 Task: In the Company capgemini.com, Log Linkedin Message with description: 'Sent a LinkedIn message to a potential buyer offering a personalized solution.'; Add date: '14 September, 2023' and time 5:00:PM; Add contact from the company's contact and save. Logged in from softage.10@softage.net
Action: Mouse moved to (88, 65)
Screenshot: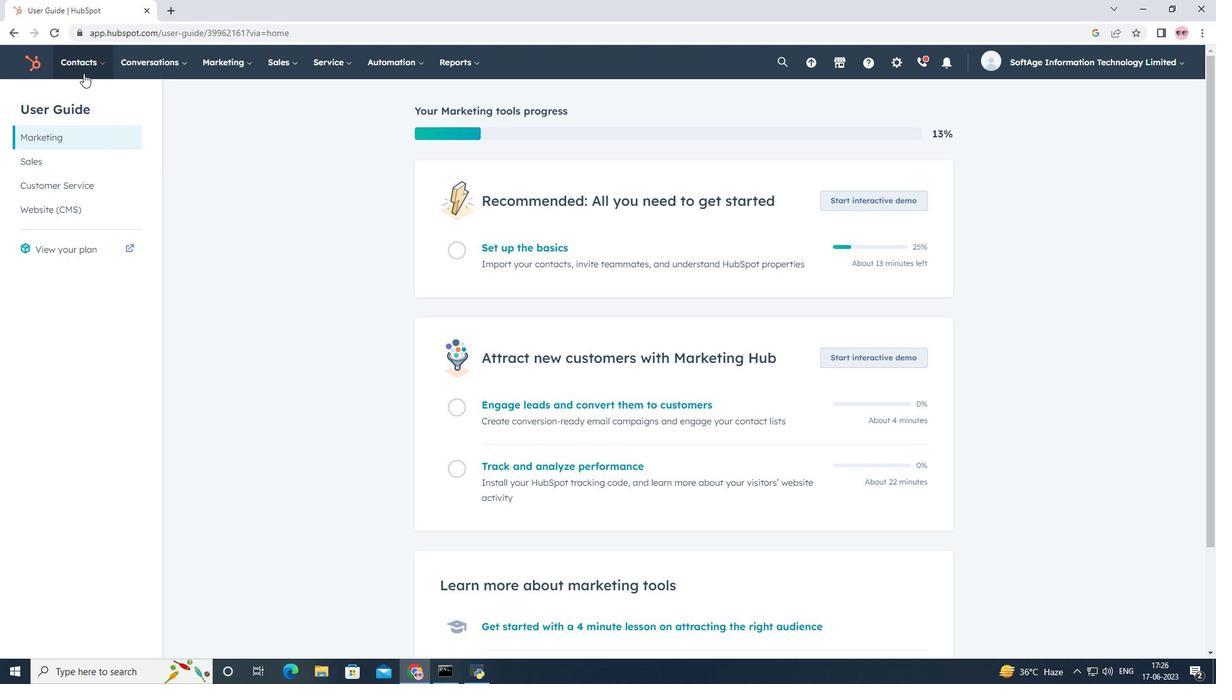 
Action: Mouse pressed left at (88, 65)
Screenshot: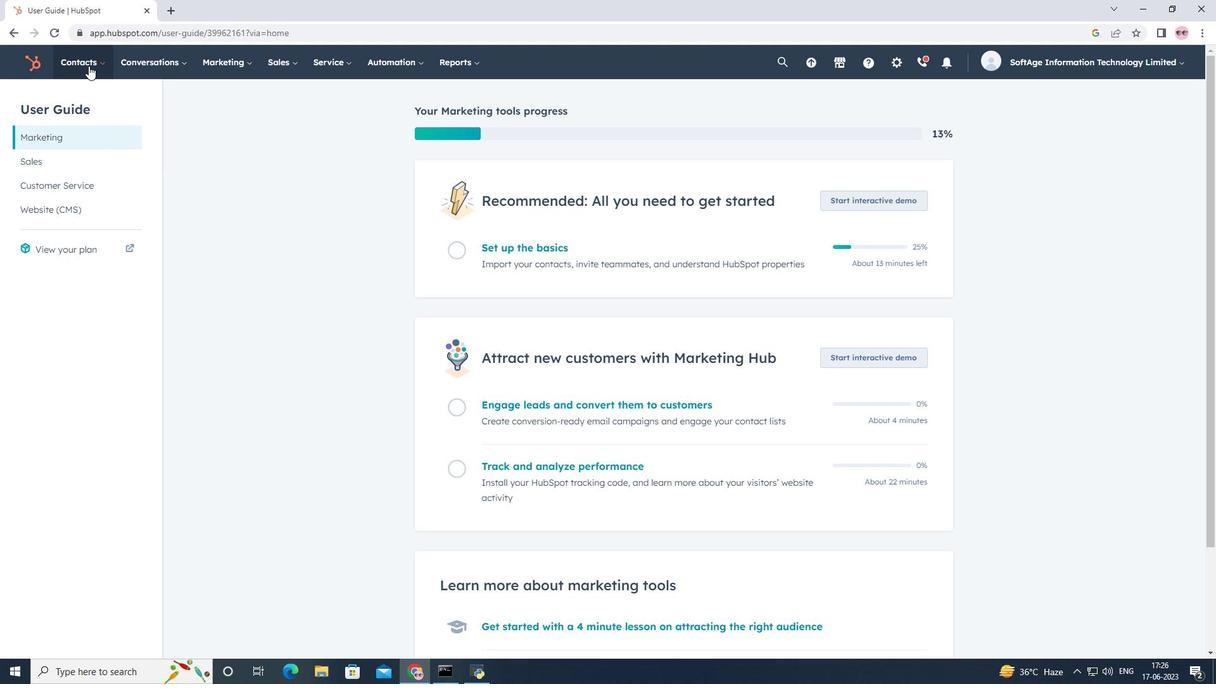 
Action: Mouse moved to (102, 127)
Screenshot: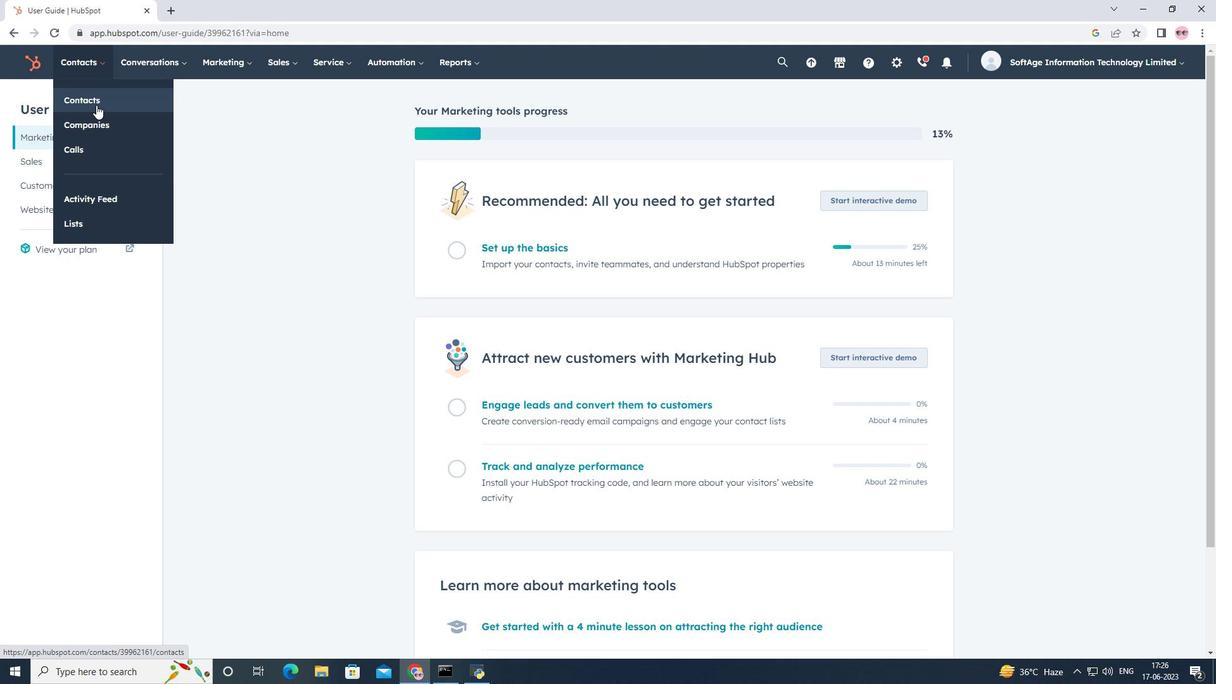 
Action: Mouse pressed left at (102, 127)
Screenshot: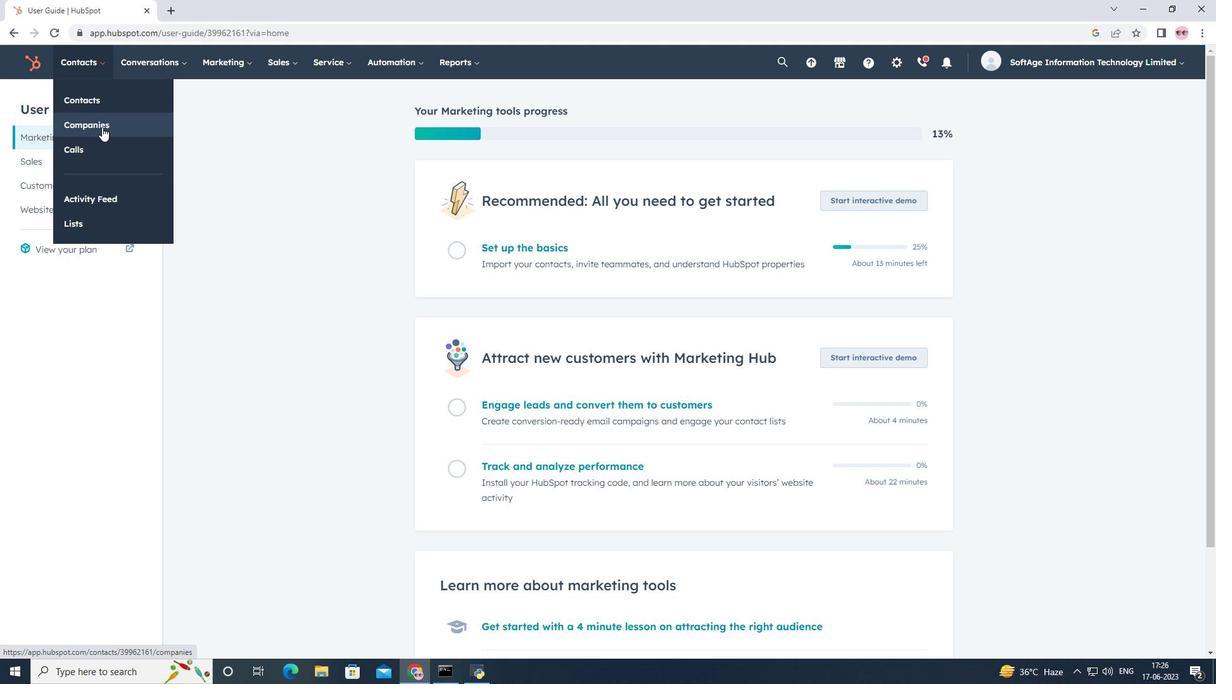 
Action: Mouse moved to (143, 210)
Screenshot: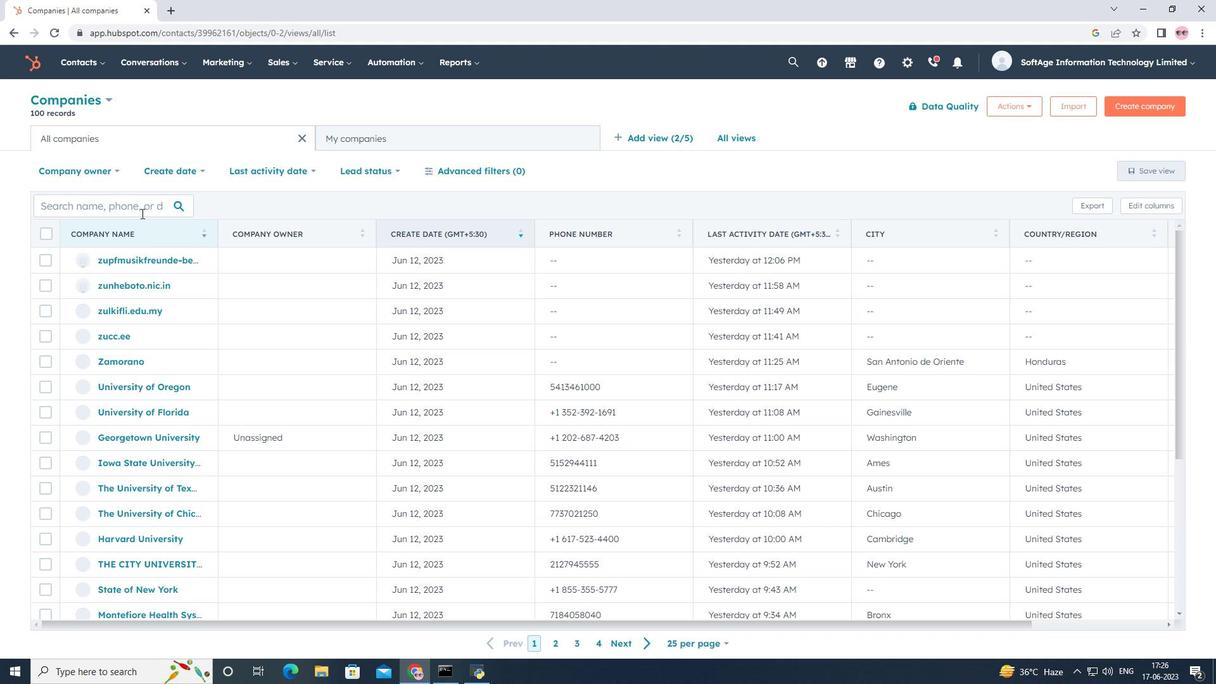 
Action: Mouse pressed left at (143, 210)
Screenshot: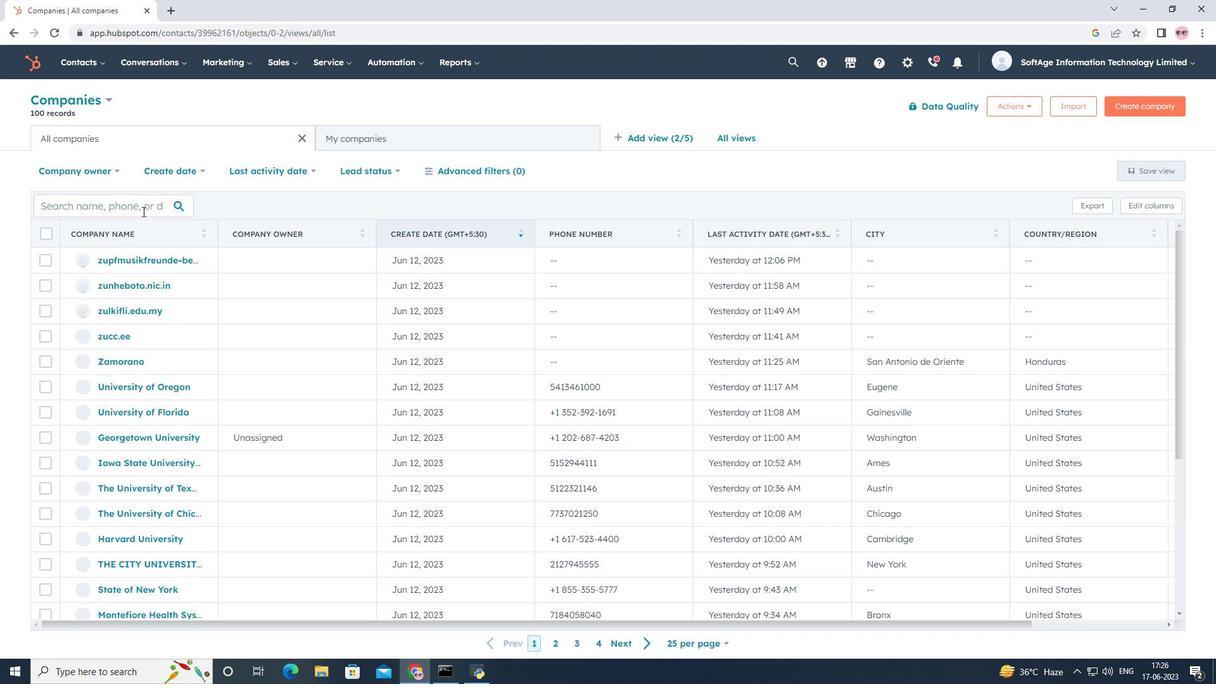 
Action: Key pressed capgemini.com
Screenshot: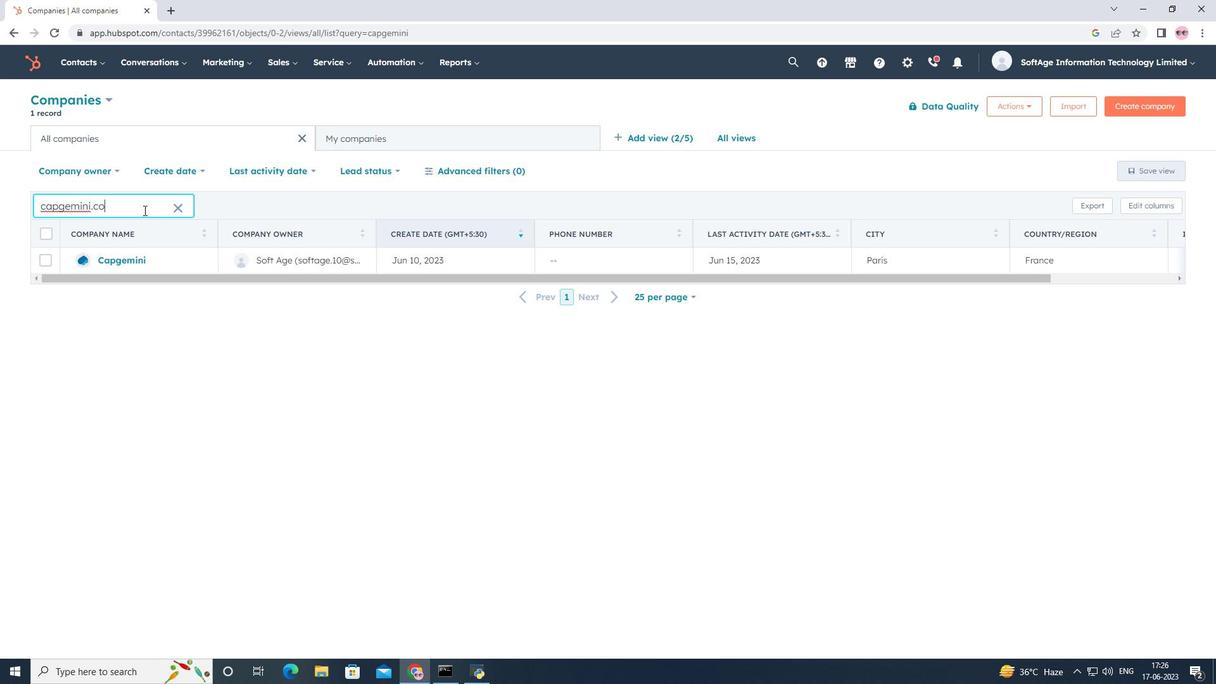 
Action: Mouse moved to (132, 255)
Screenshot: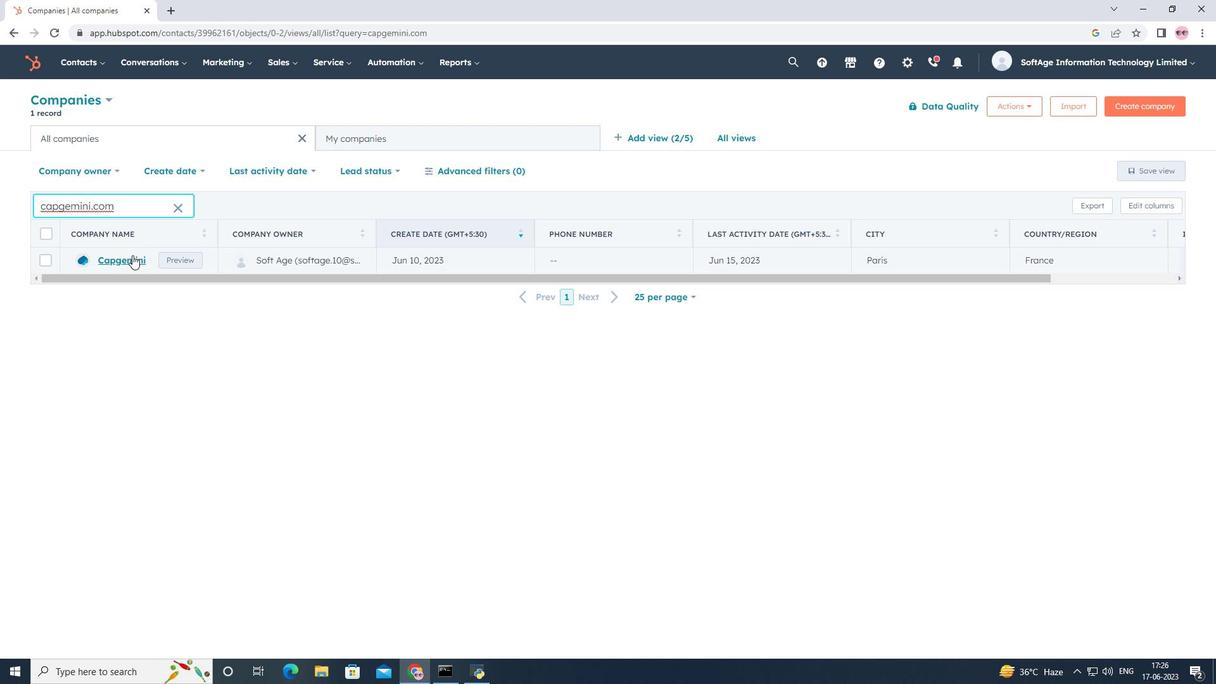 
Action: Mouse pressed left at (132, 255)
Screenshot: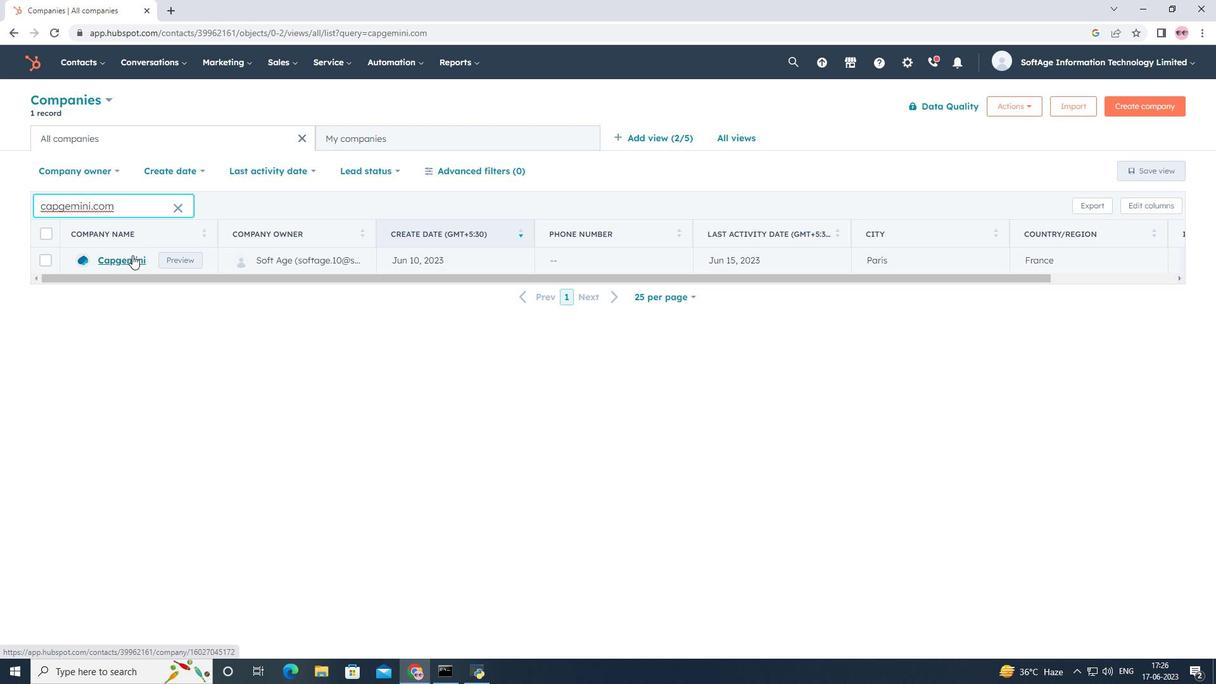 
Action: Mouse moved to (249, 204)
Screenshot: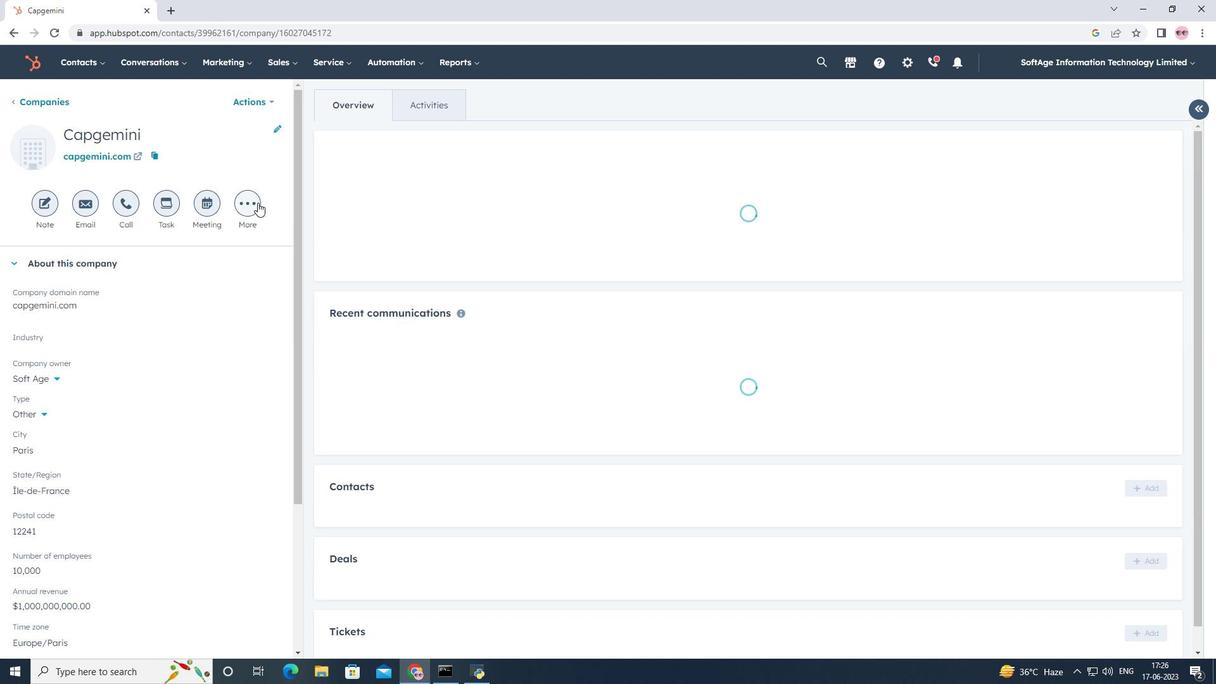 
Action: Mouse pressed left at (249, 204)
Screenshot: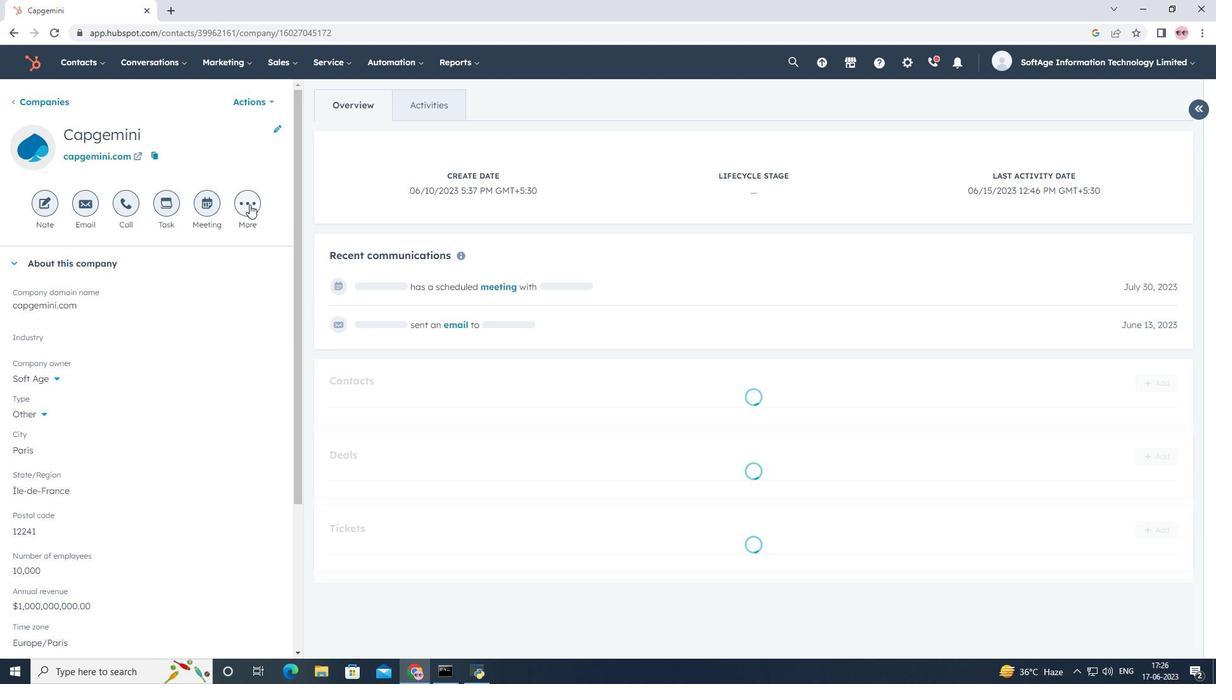 
Action: Mouse moved to (274, 259)
Screenshot: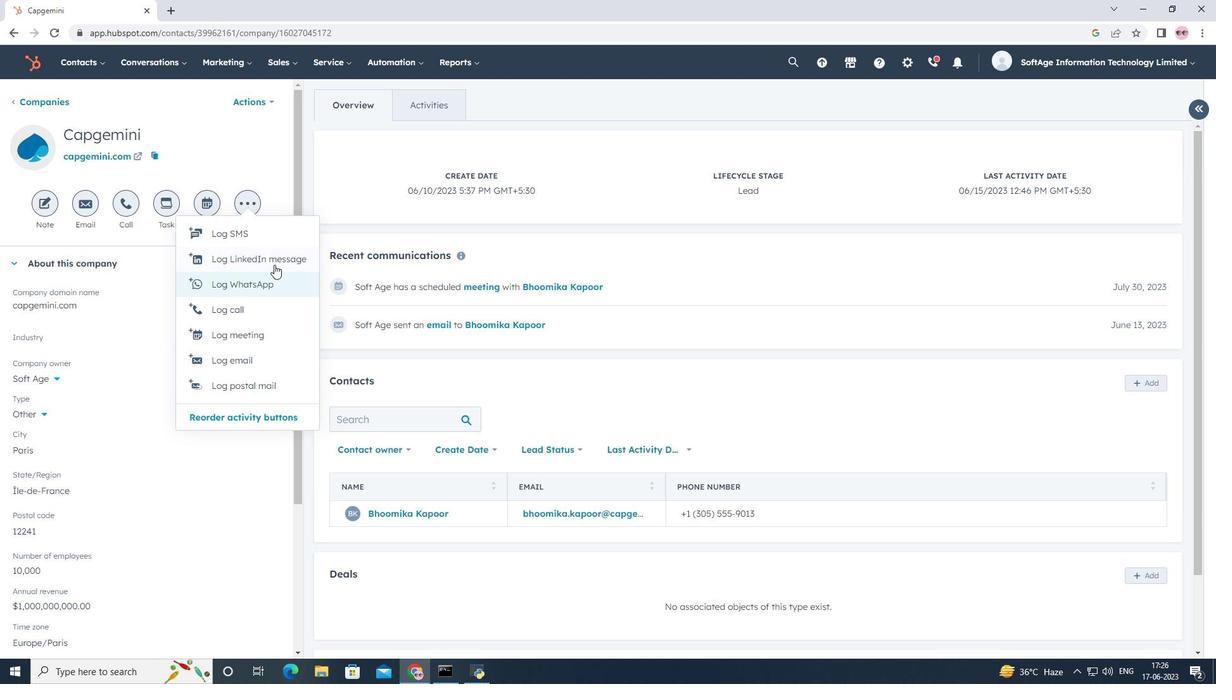 
Action: Mouse pressed left at (274, 259)
Screenshot: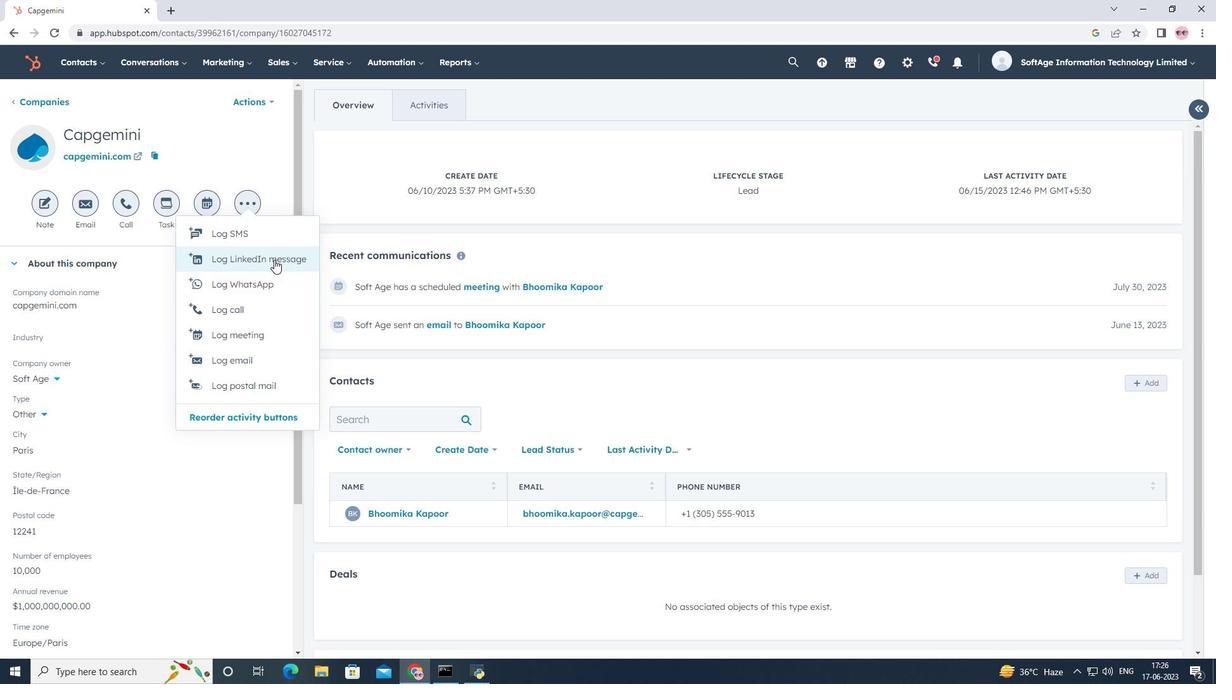 
Action: Mouse moved to (751, 477)
Screenshot: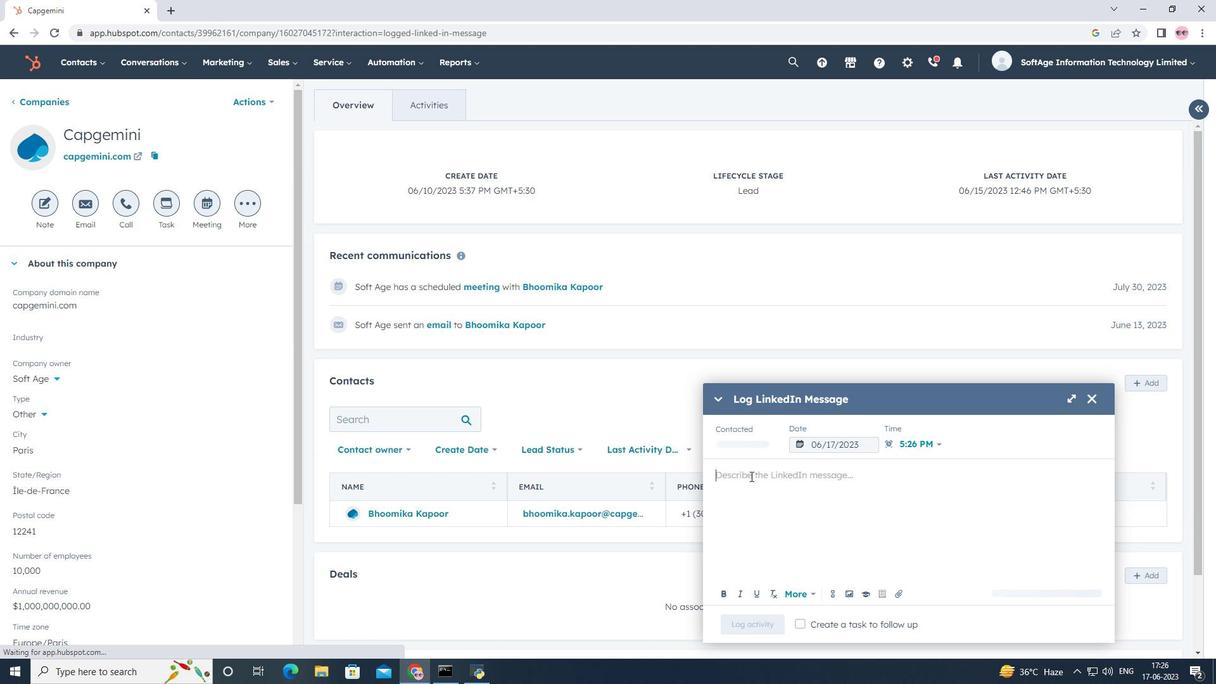 
Action: Mouse pressed left at (751, 477)
Screenshot: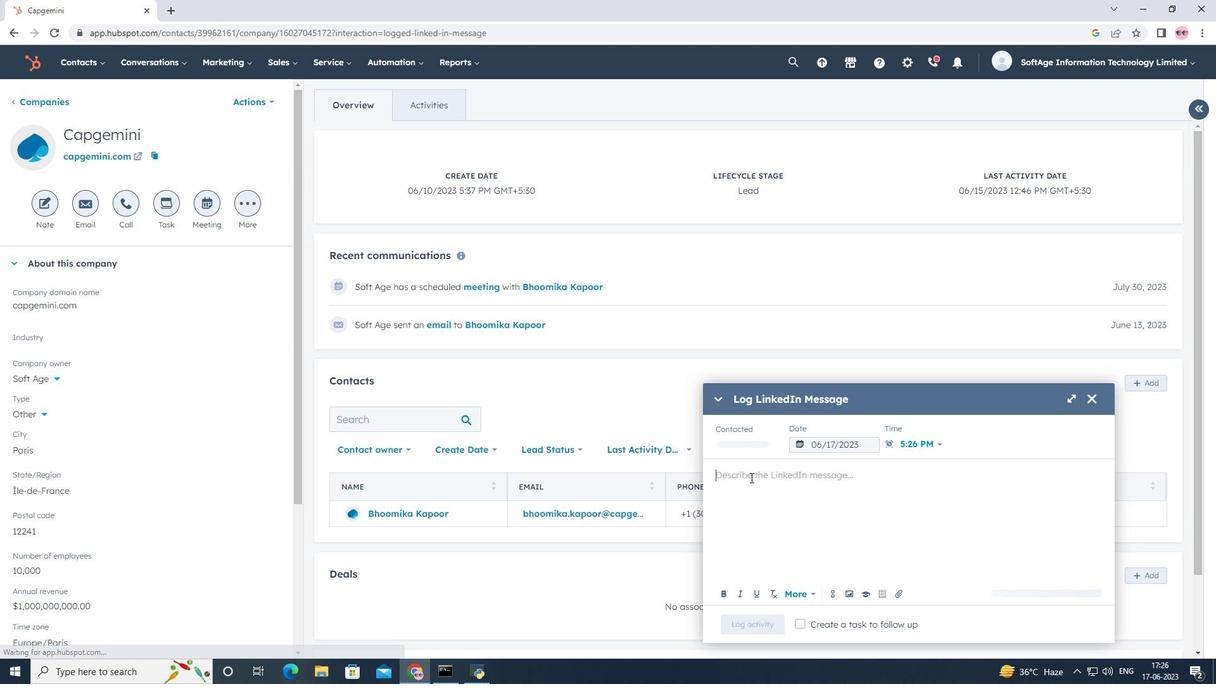 
Action: Key pressed <Key.shift>Sent<Key.space>a<Key.space><Key.shift>Linked<Key.shift><Key.shift><Key.shift><Key.shift><Key.shift><Key.shift>In<Key.space>message<Key.space>to<Key.space>a<Key.space>potential<Key.space>buyer<Key.space>offering<Key.space>a<Key.space>personalized<Key.space>solution<Key.space>.<Key.backspace><Key.backspace>.
Screenshot: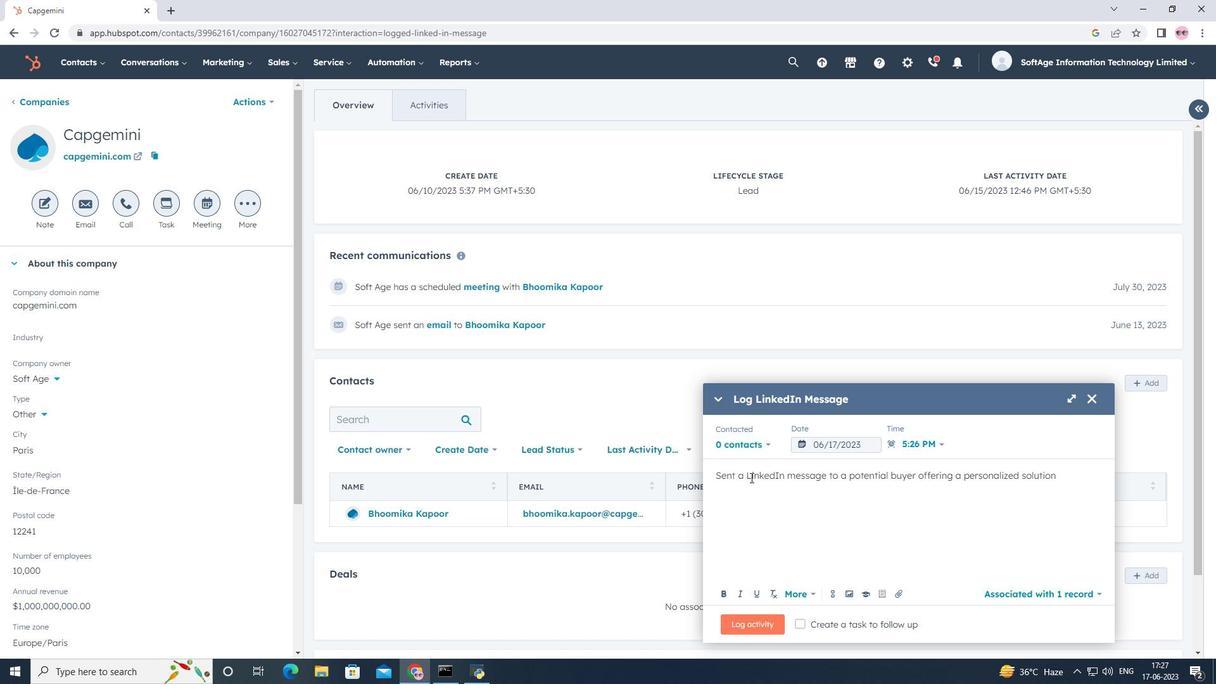 
Action: Mouse moved to (808, 443)
Screenshot: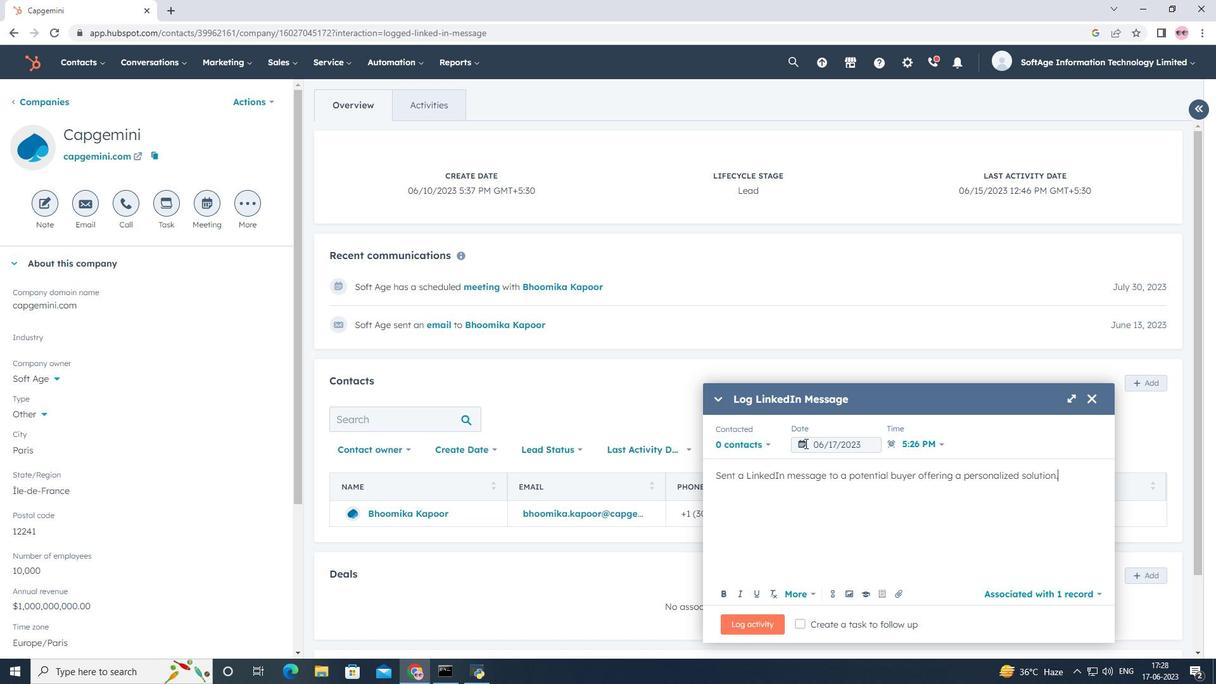 
Action: Mouse pressed left at (808, 443)
Screenshot: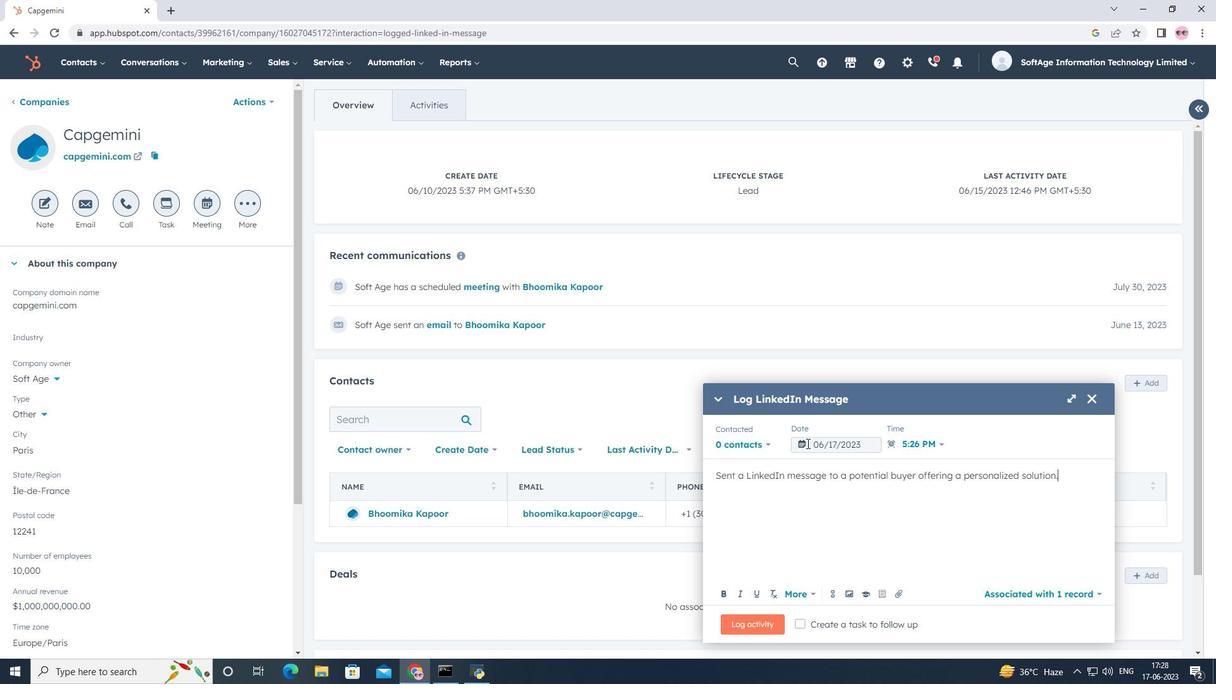 
Action: Mouse moved to (965, 237)
Screenshot: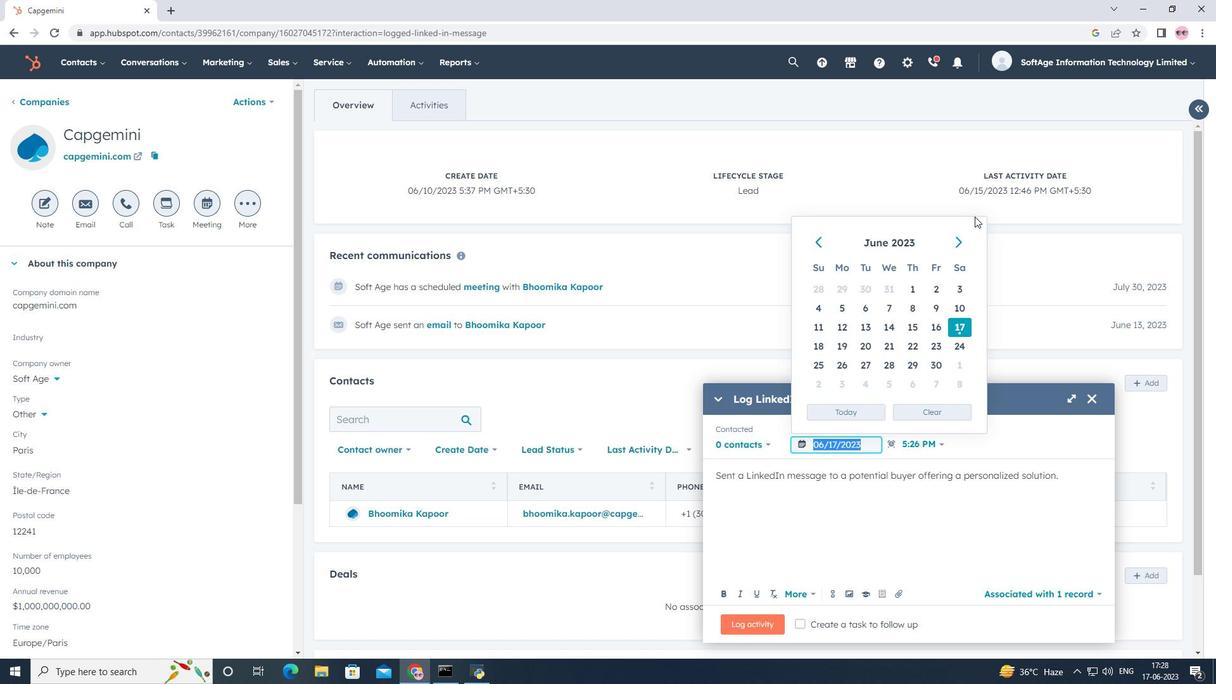 
Action: Mouse pressed left at (965, 237)
Screenshot: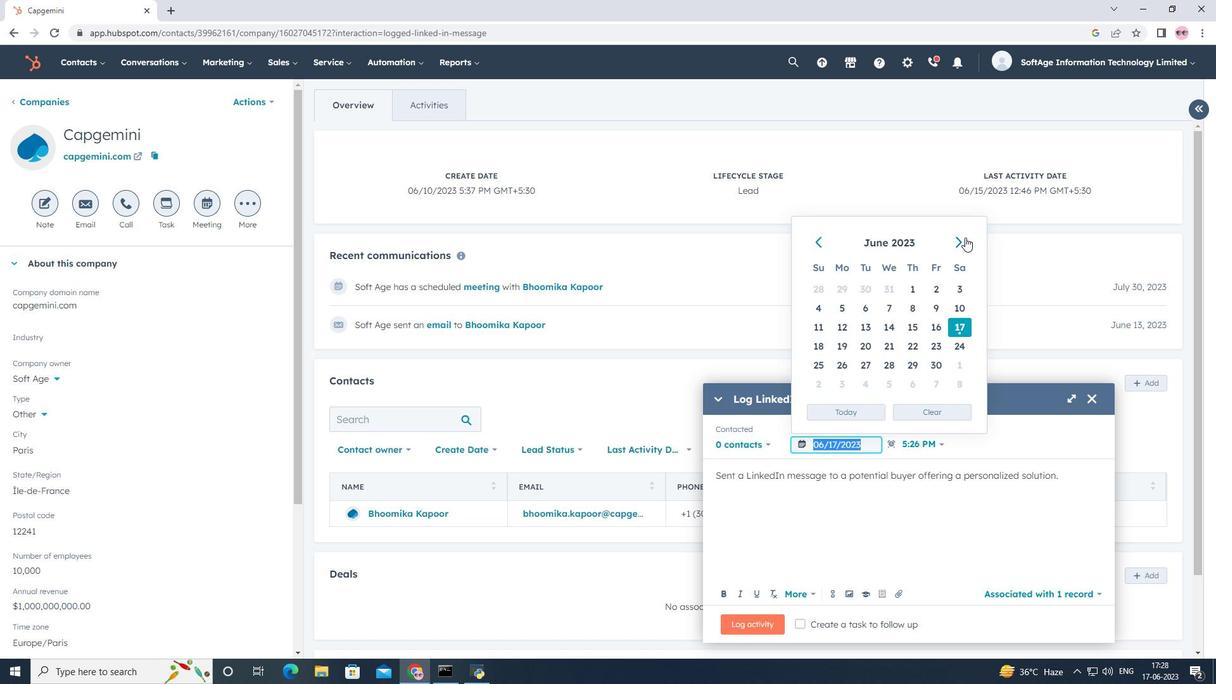 
Action: Mouse pressed left at (965, 237)
Screenshot: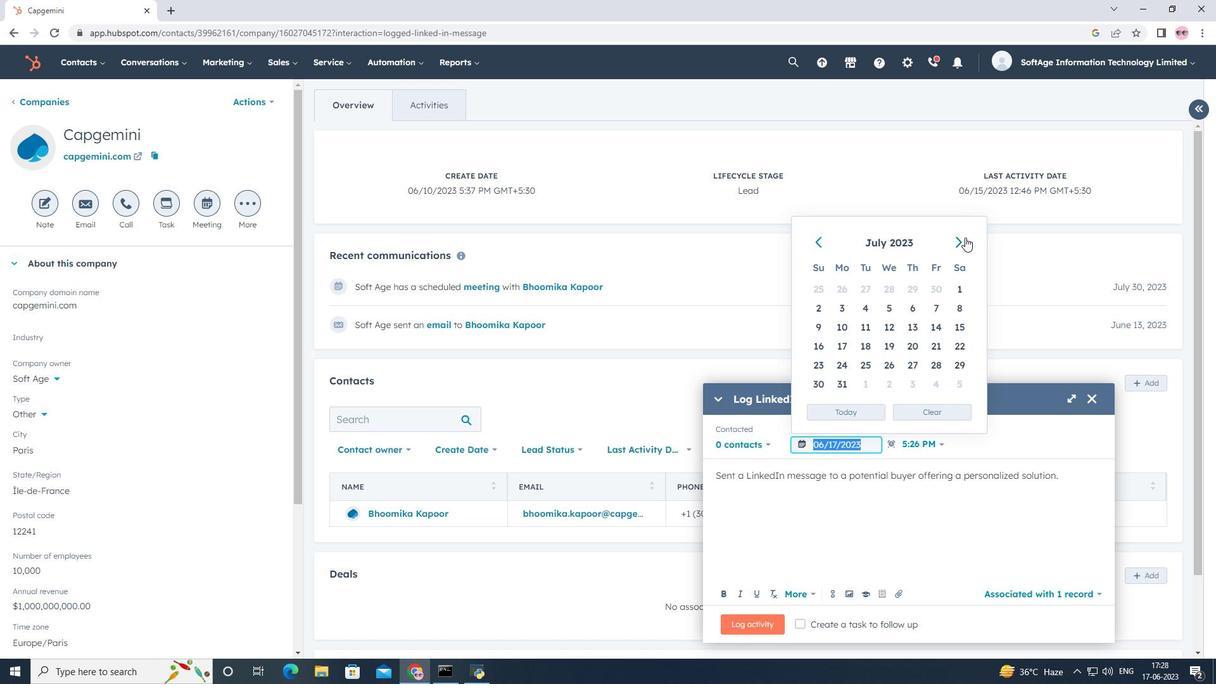 
Action: Mouse pressed left at (965, 237)
Screenshot: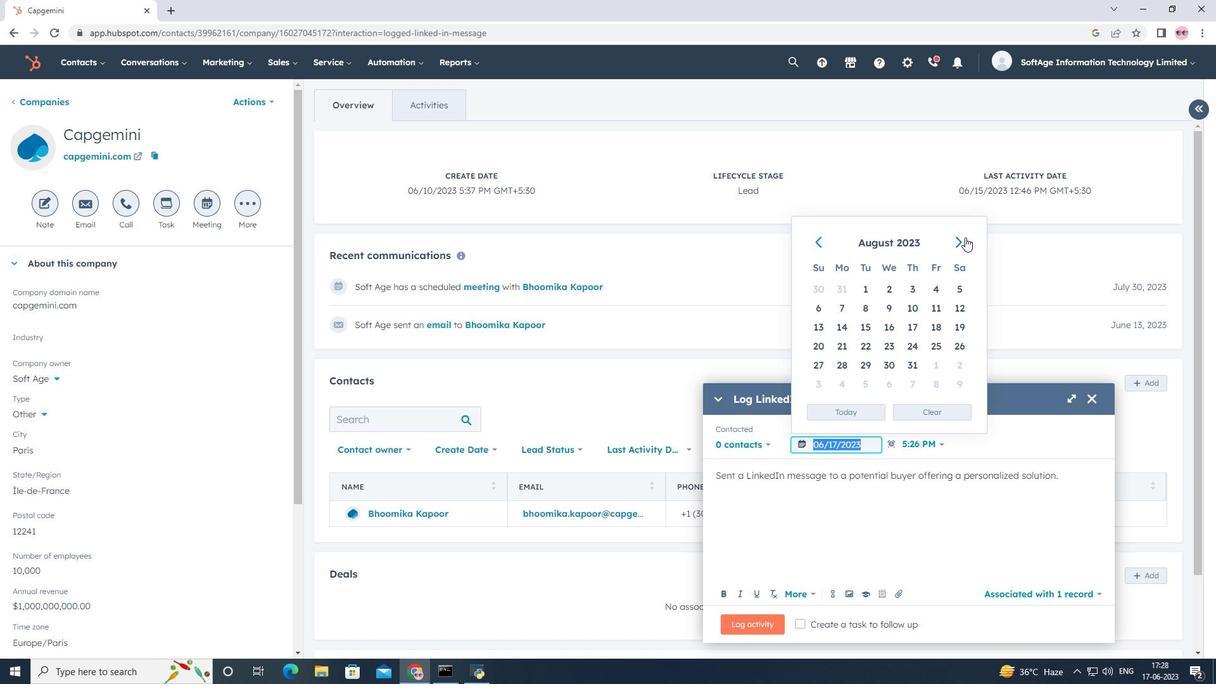 
Action: Mouse moved to (915, 325)
Screenshot: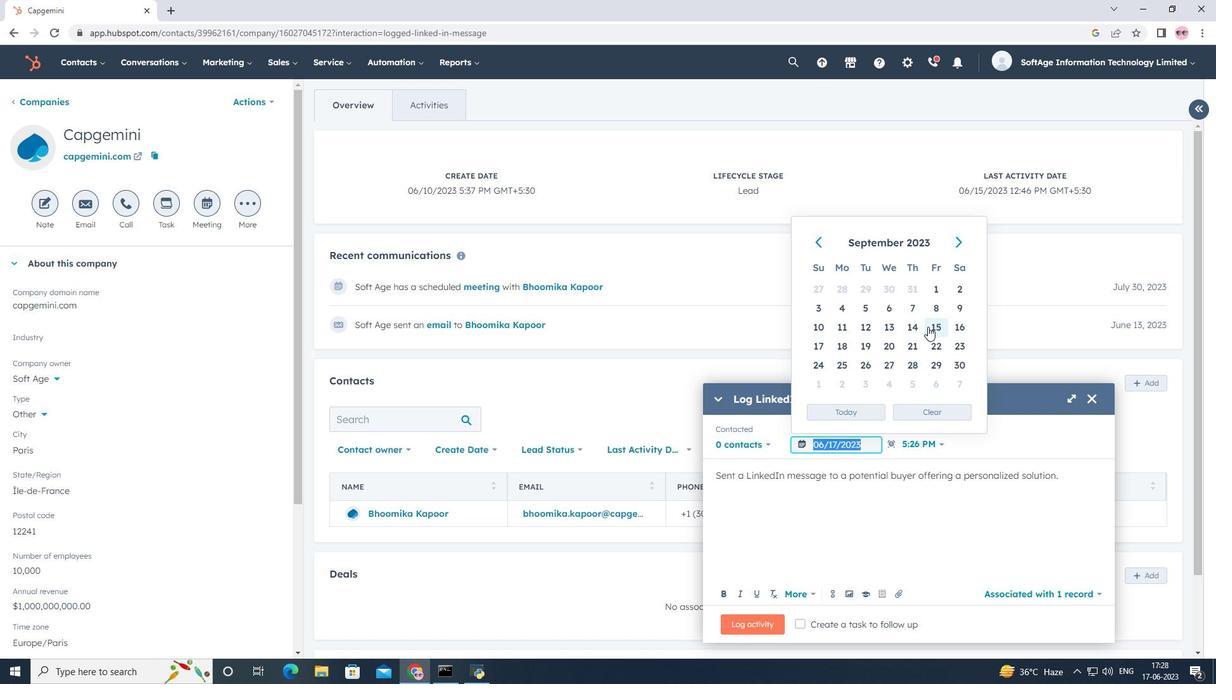 
Action: Mouse pressed left at (915, 325)
Screenshot: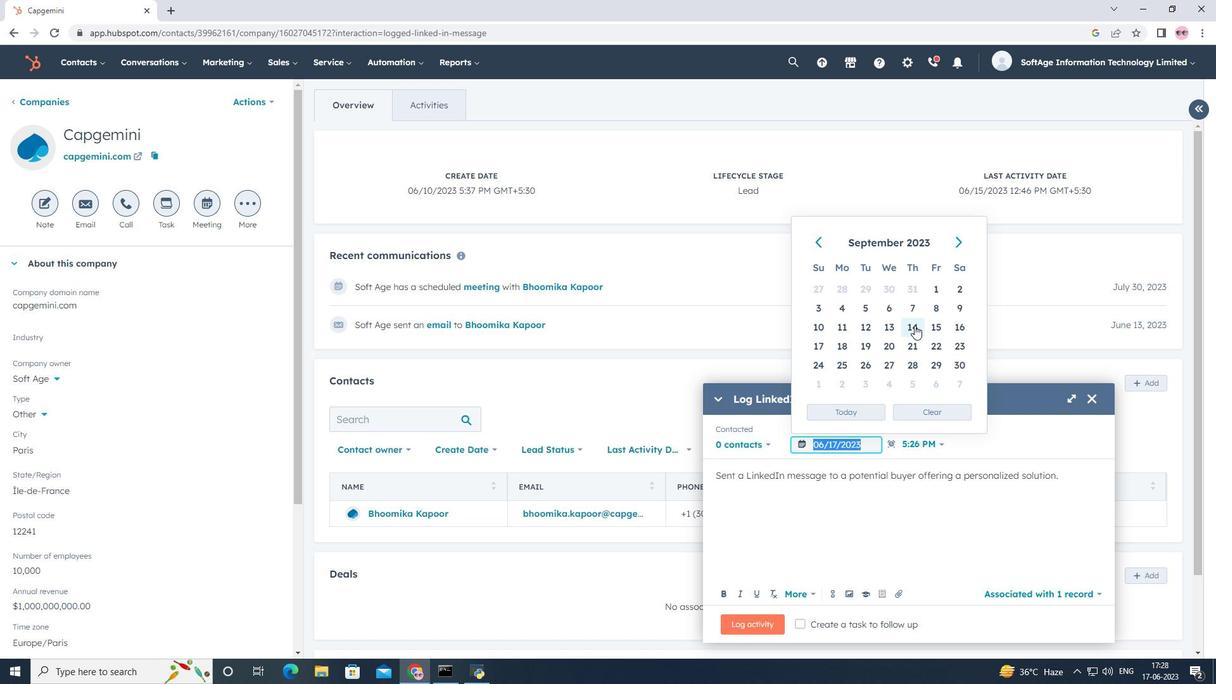 
Action: Mouse moved to (936, 445)
Screenshot: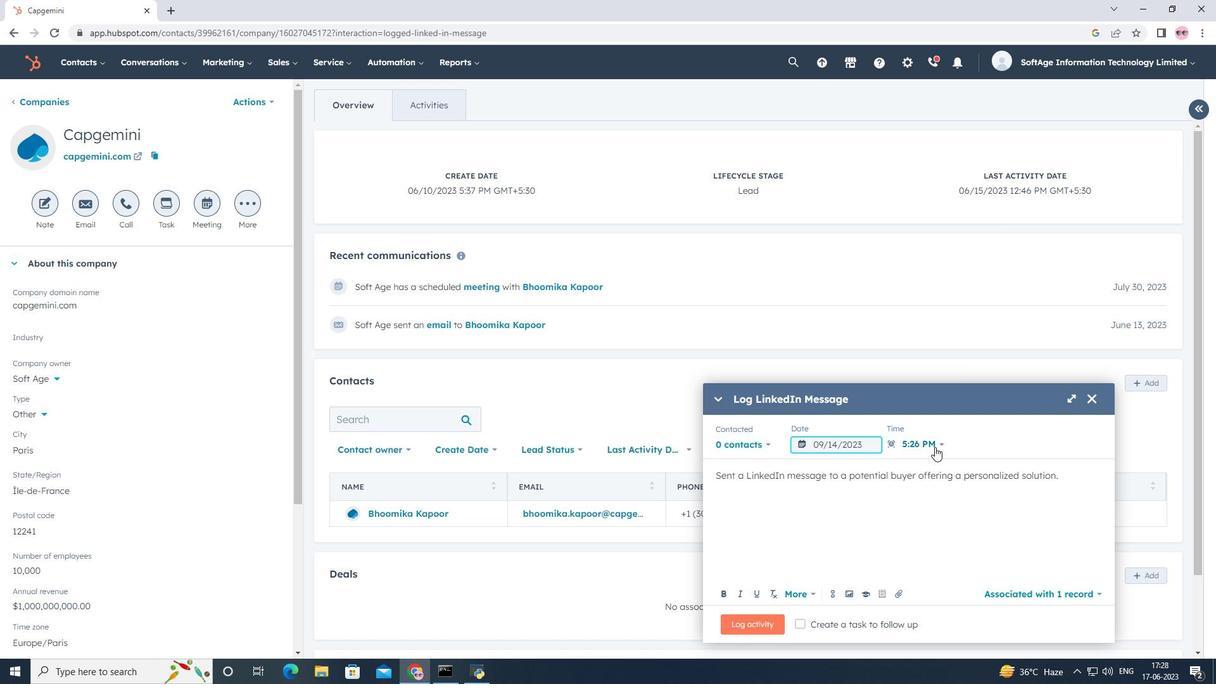 
Action: Mouse pressed left at (936, 445)
Screenshot: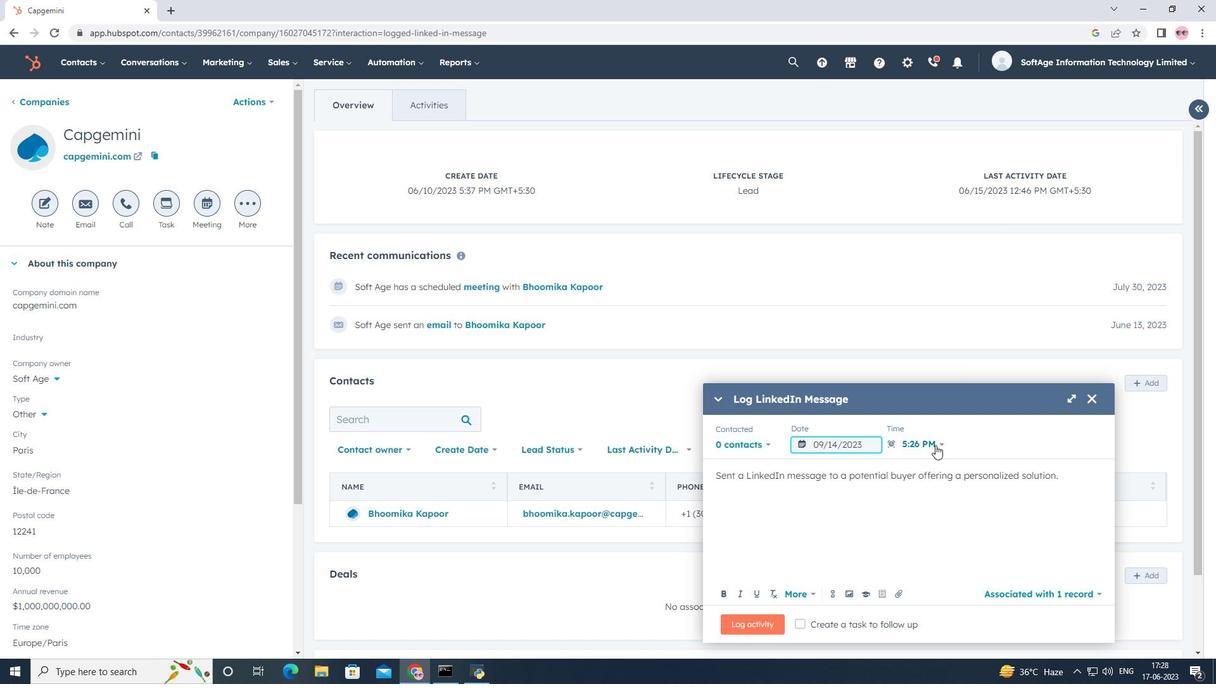 
Action: Mouse moved to (855, 581)
Screenshot: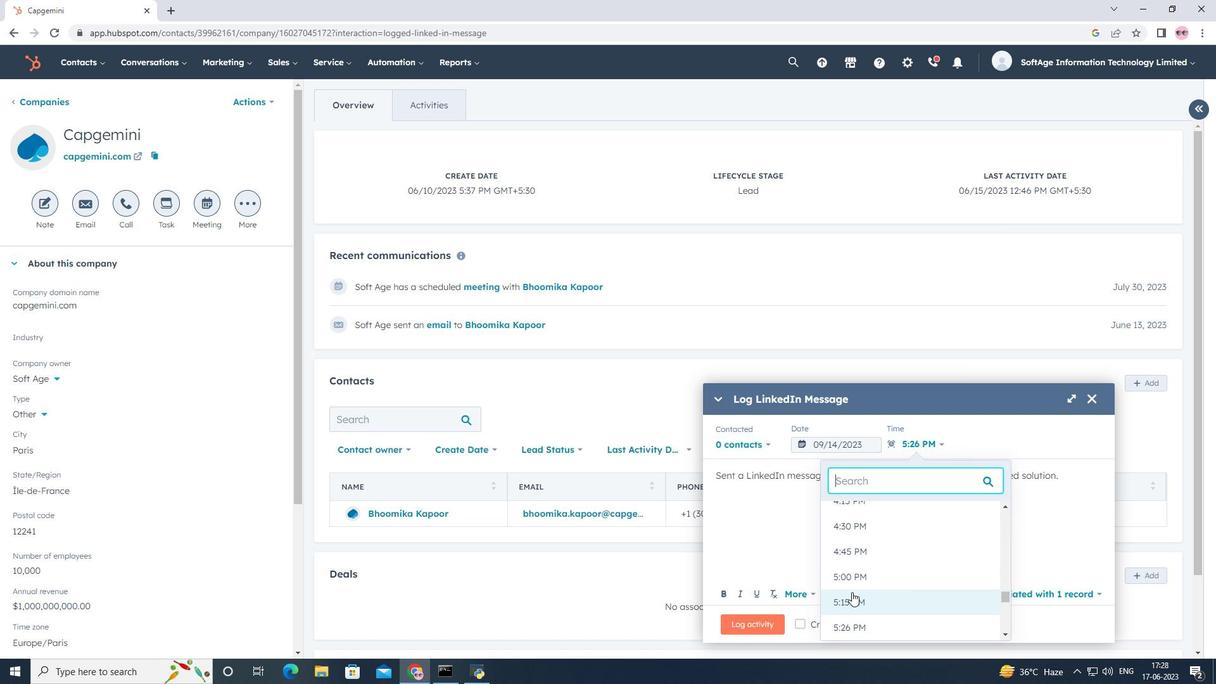 
Action: Mouse pressed left at (855, 581)
Screenshot: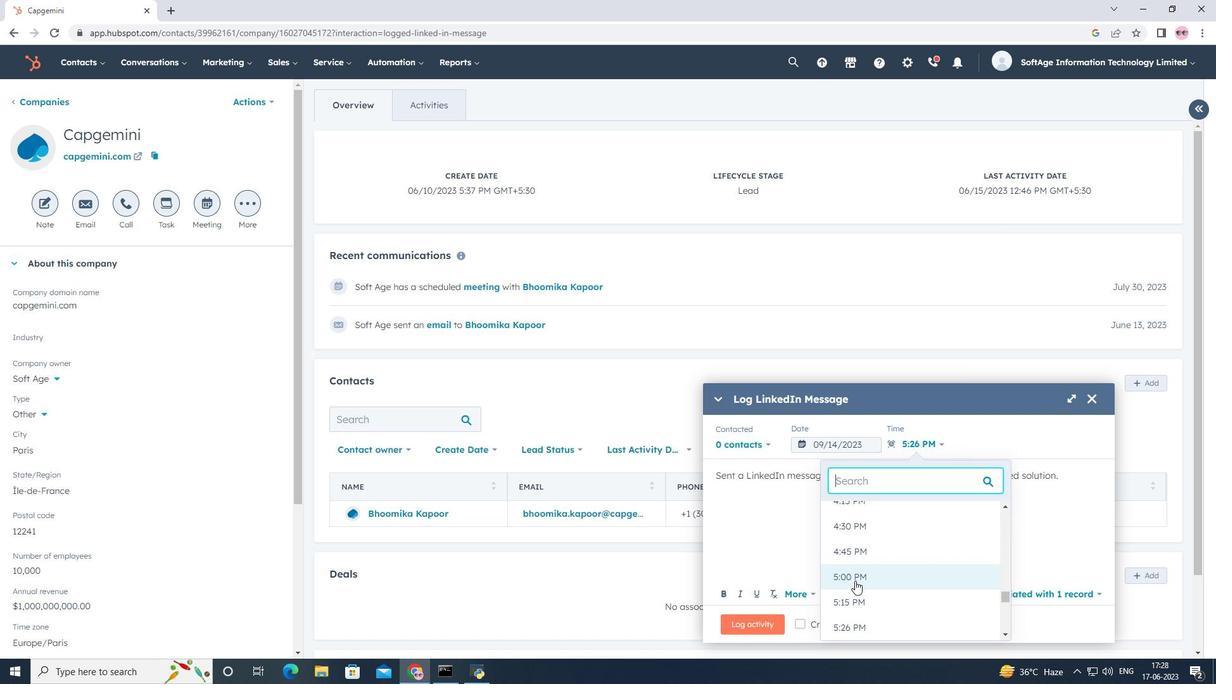 
Action: Mouse moved to (766, 448)
Screenshot: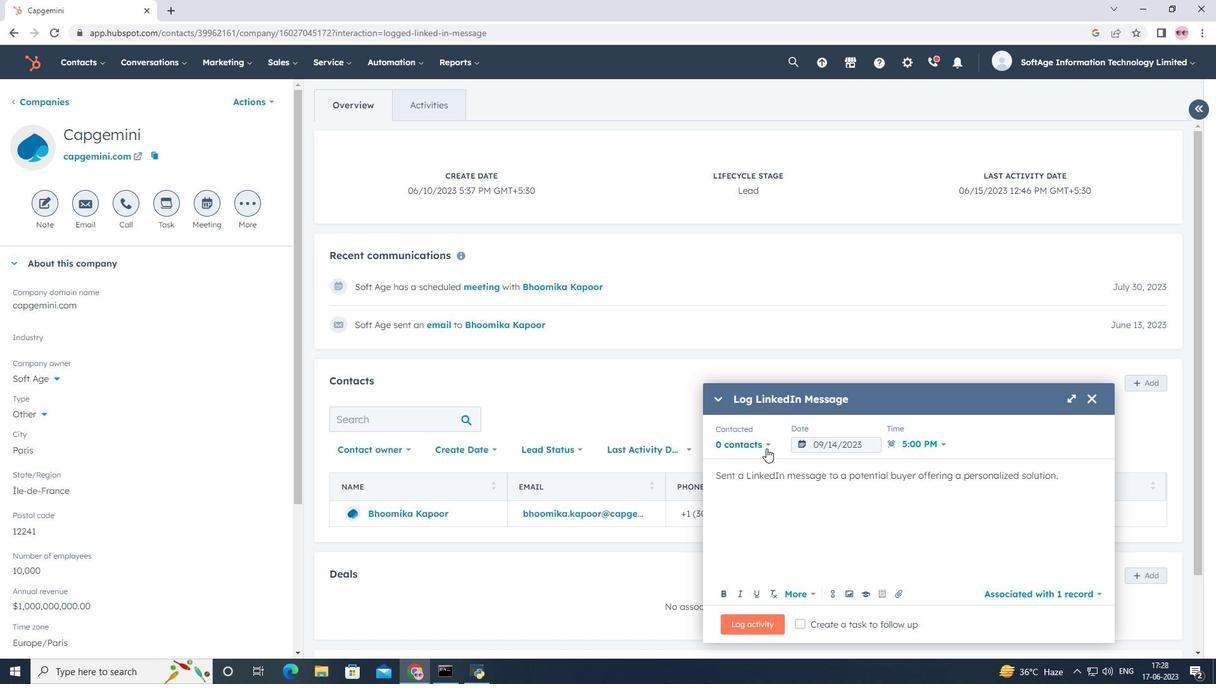 
Action: Mouse pressed left at (766, 448)
Screenshot: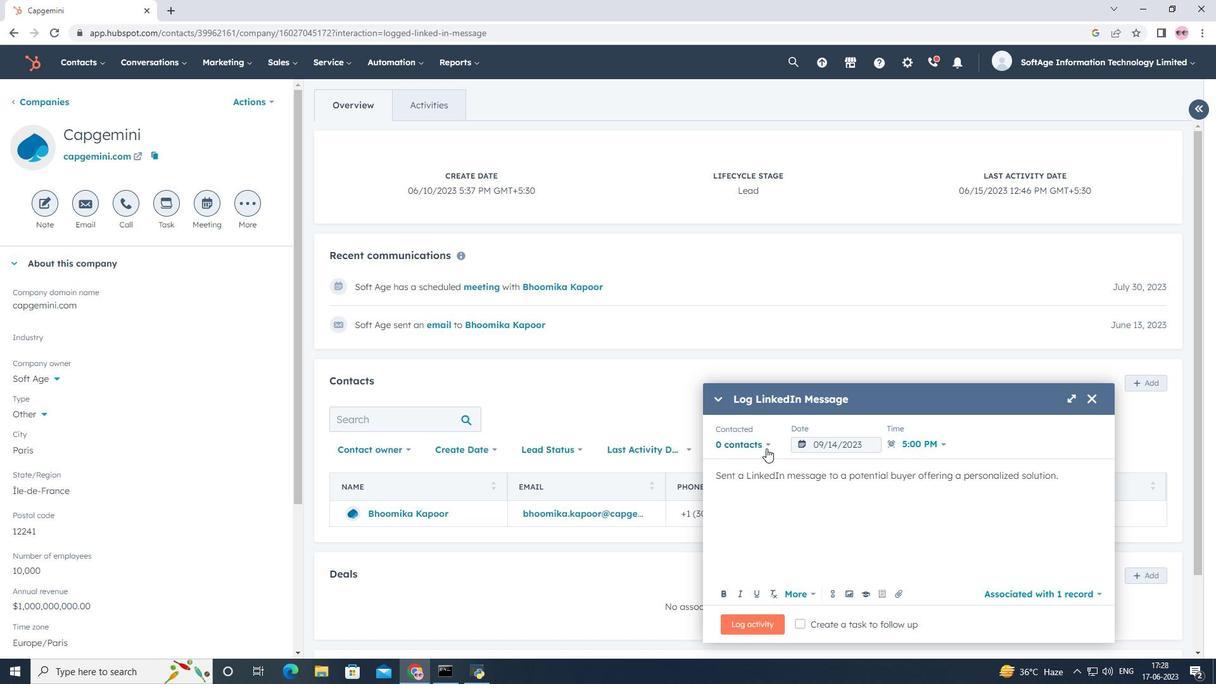 
Action: Mouse moved to (734, 507)
Screenshot: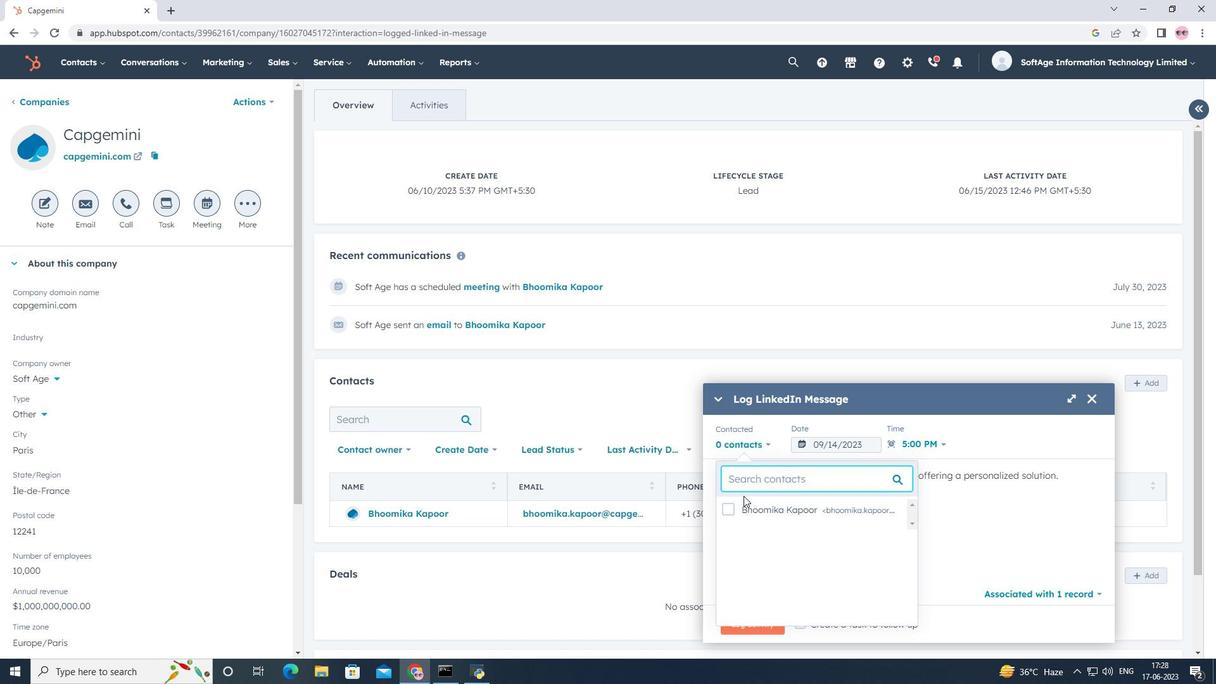 
Action: Mouse pressed left at (734, 507)
Screenshot: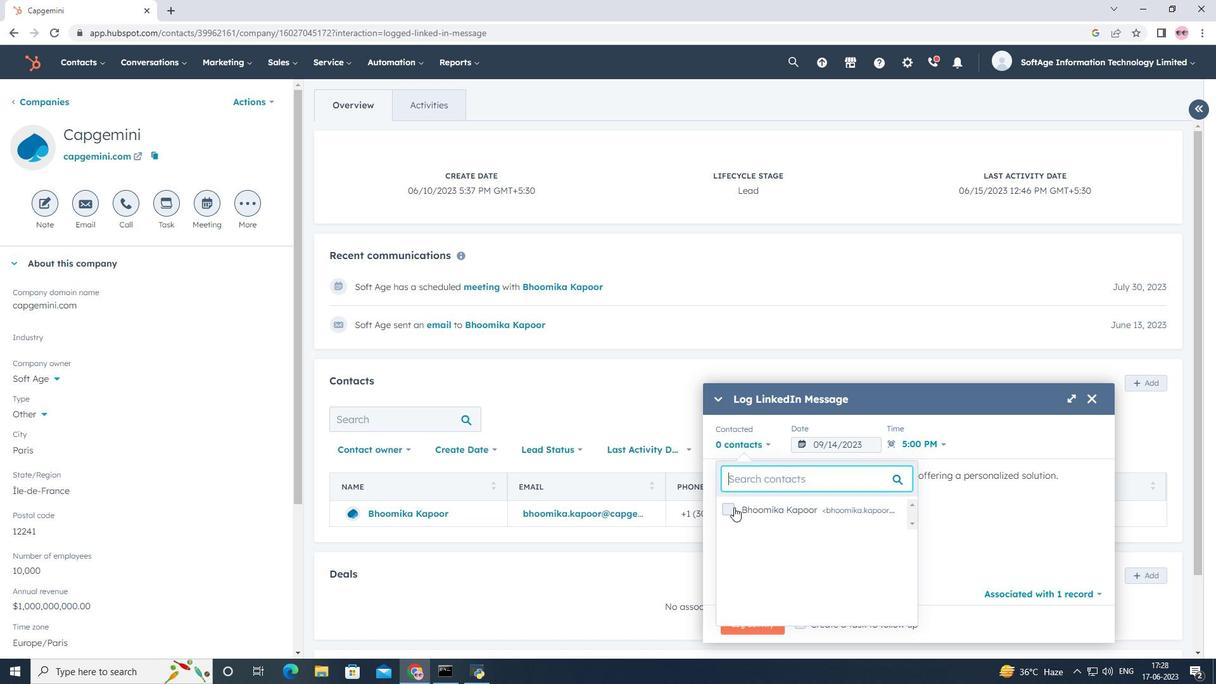 
Action: Mouse moved to (964, 538)
Screenshot: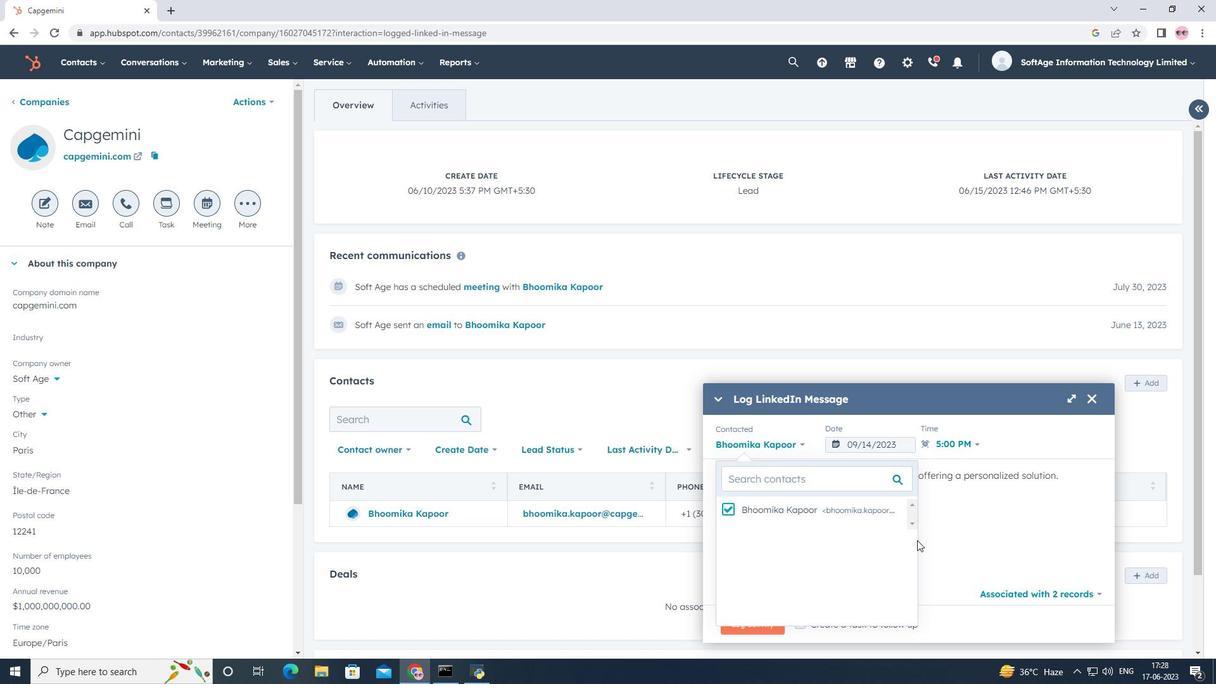 
Action: Mouse pressed left at (964, 538)
Screenshot: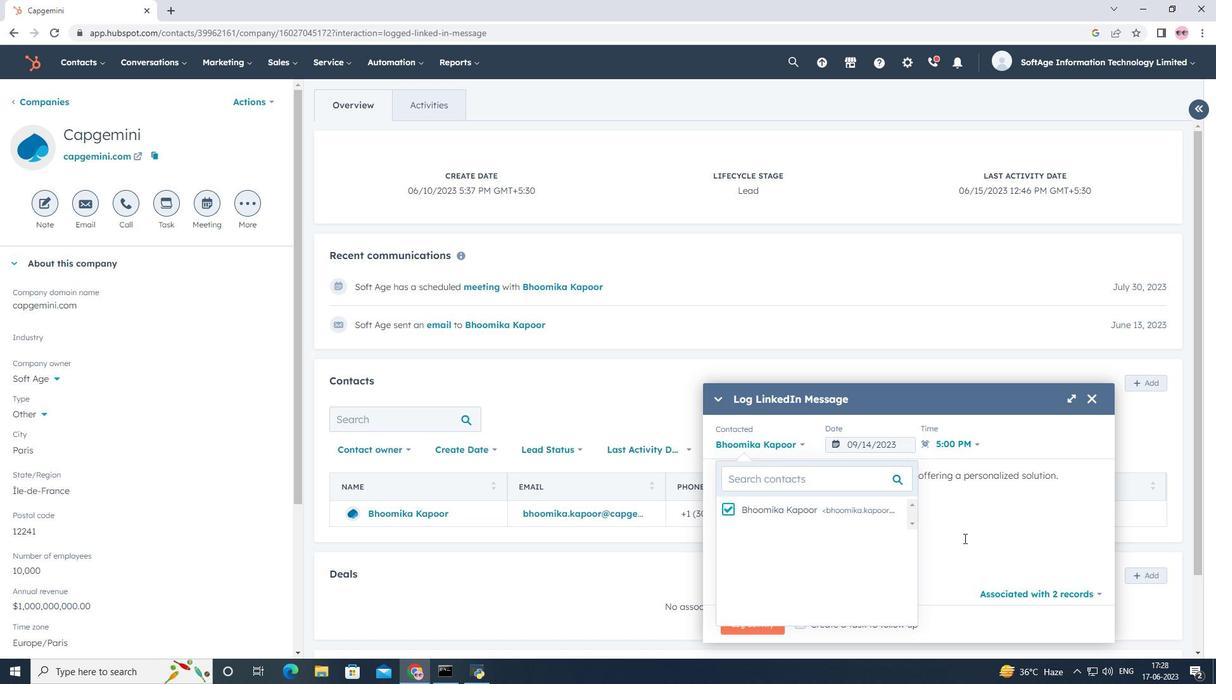 
Action: Mouse moved to (759, 623)
Screenshot: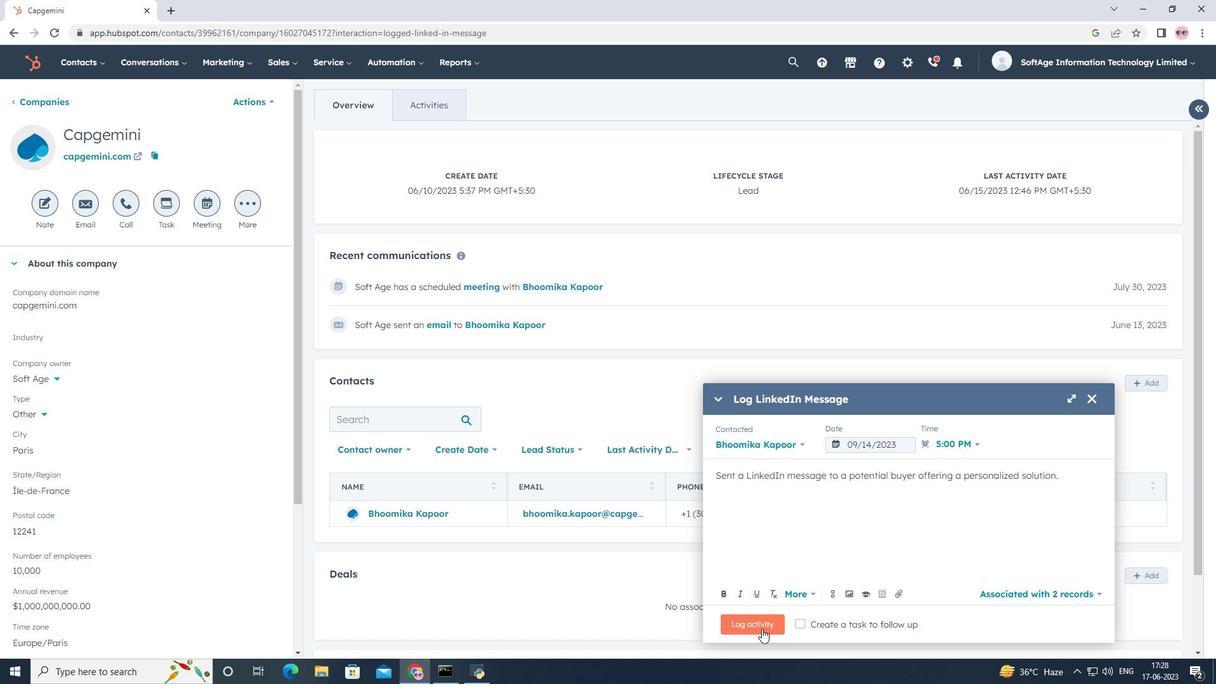 
Action: Mouse pressed left at (759, 623)
Screenshot: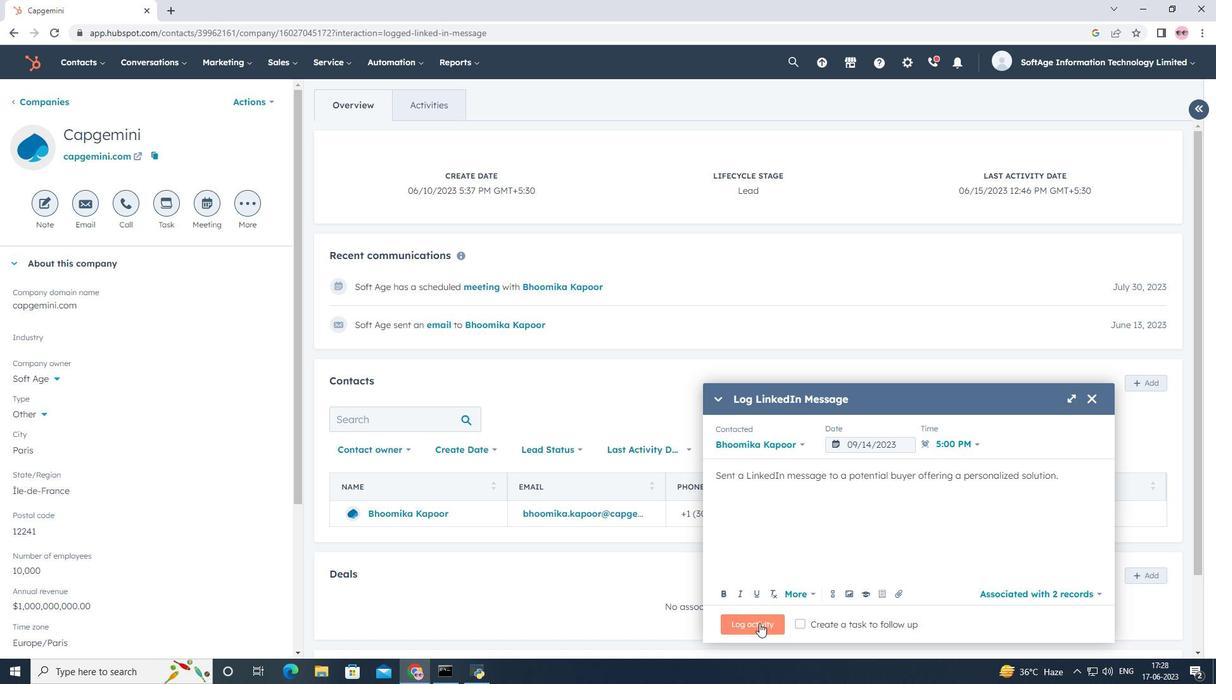 
Action: Mouse moved to (796, 593)
Screenshot: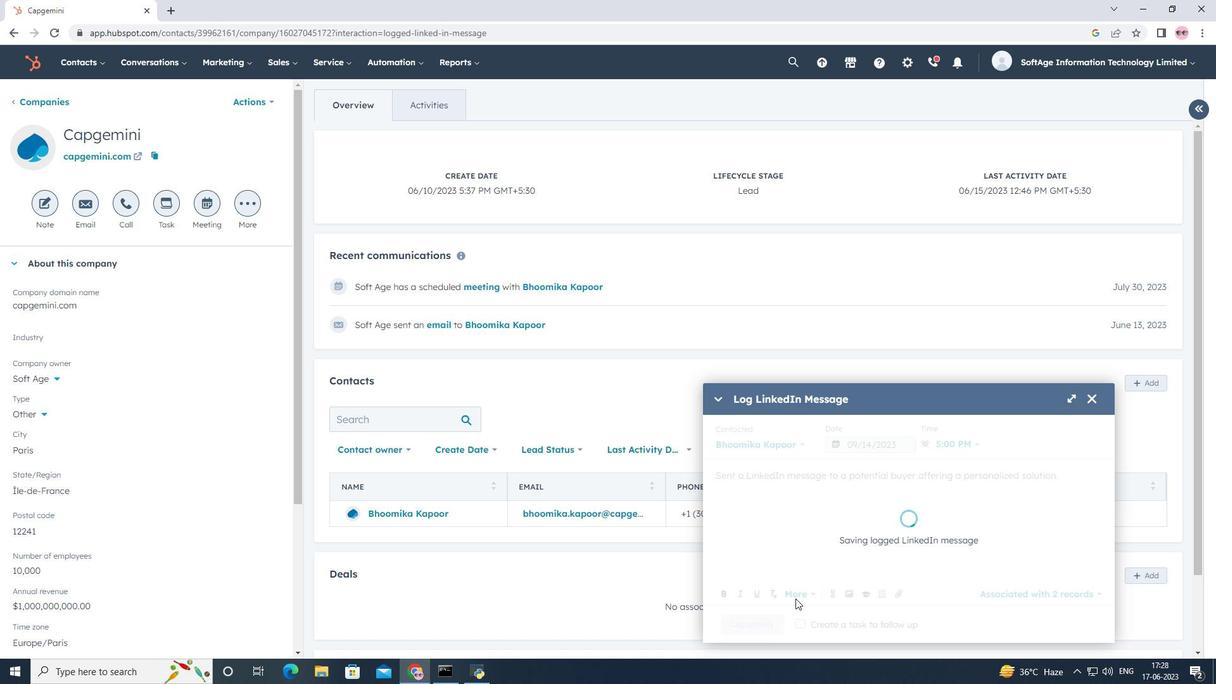 
